 Task: Create a rule from the Recommended list, Task Added to this Project -> add SubTasks in the project TreePlan with SubTasks Gather and Analyse Requirements , Design and Implement Solution , System Test and UAT , Release to Production / Go Live.
Action: Mouse moved to (21, 64)
Screenshot: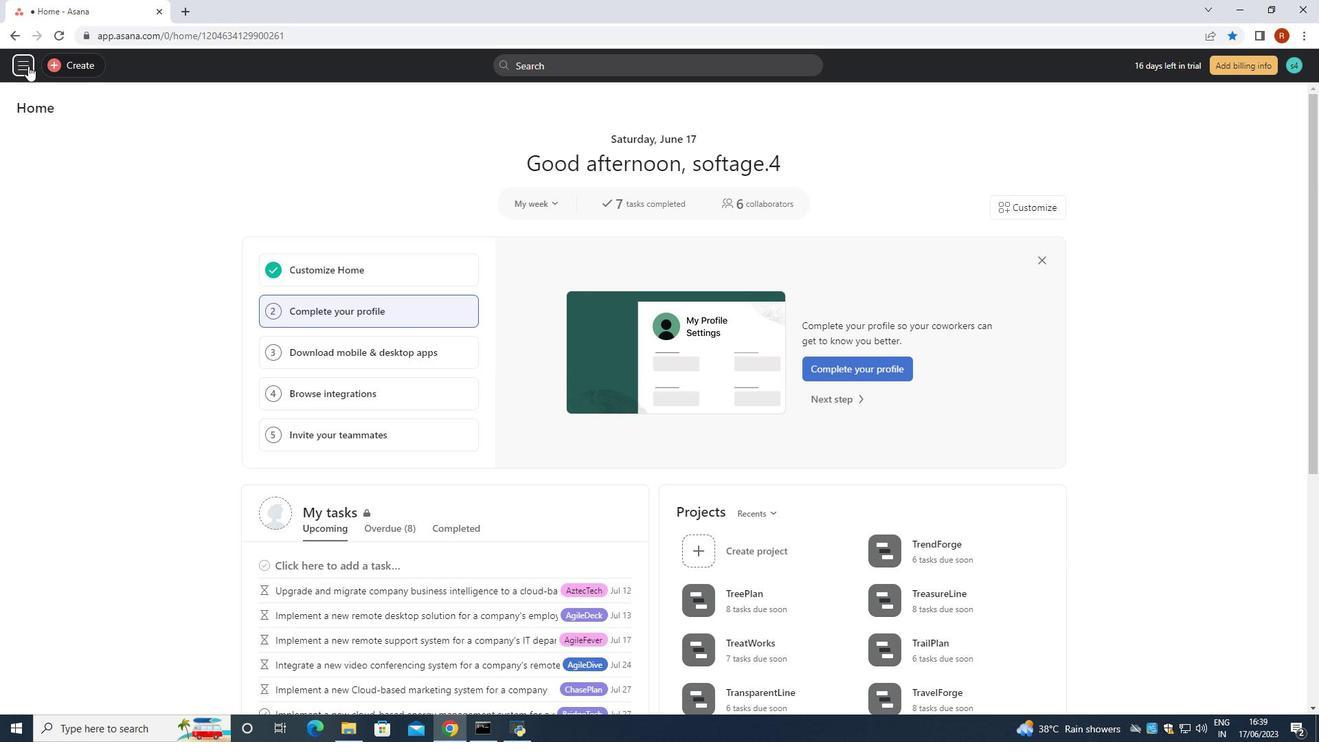 
Action: Mouse pressed left at (21, 64)
Screenshot: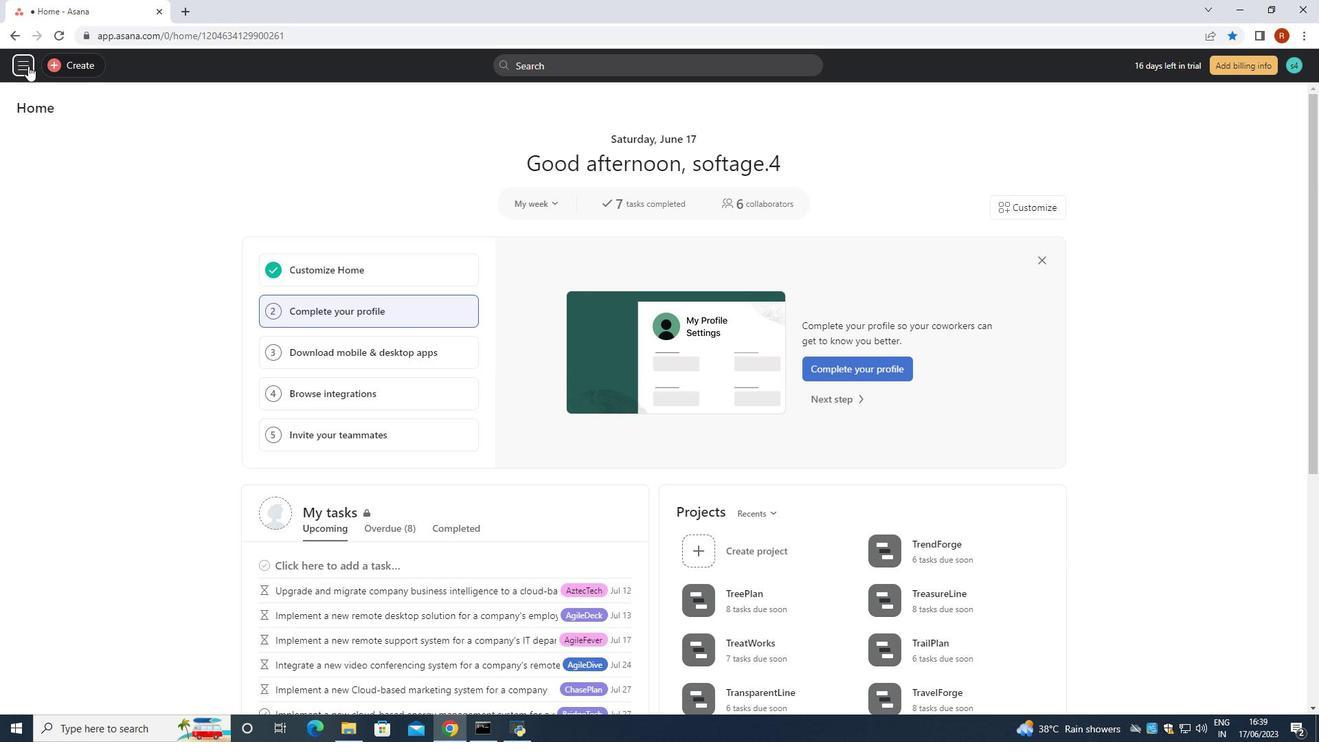 
Action: Mouse moved to (58, 546)
Screenshot: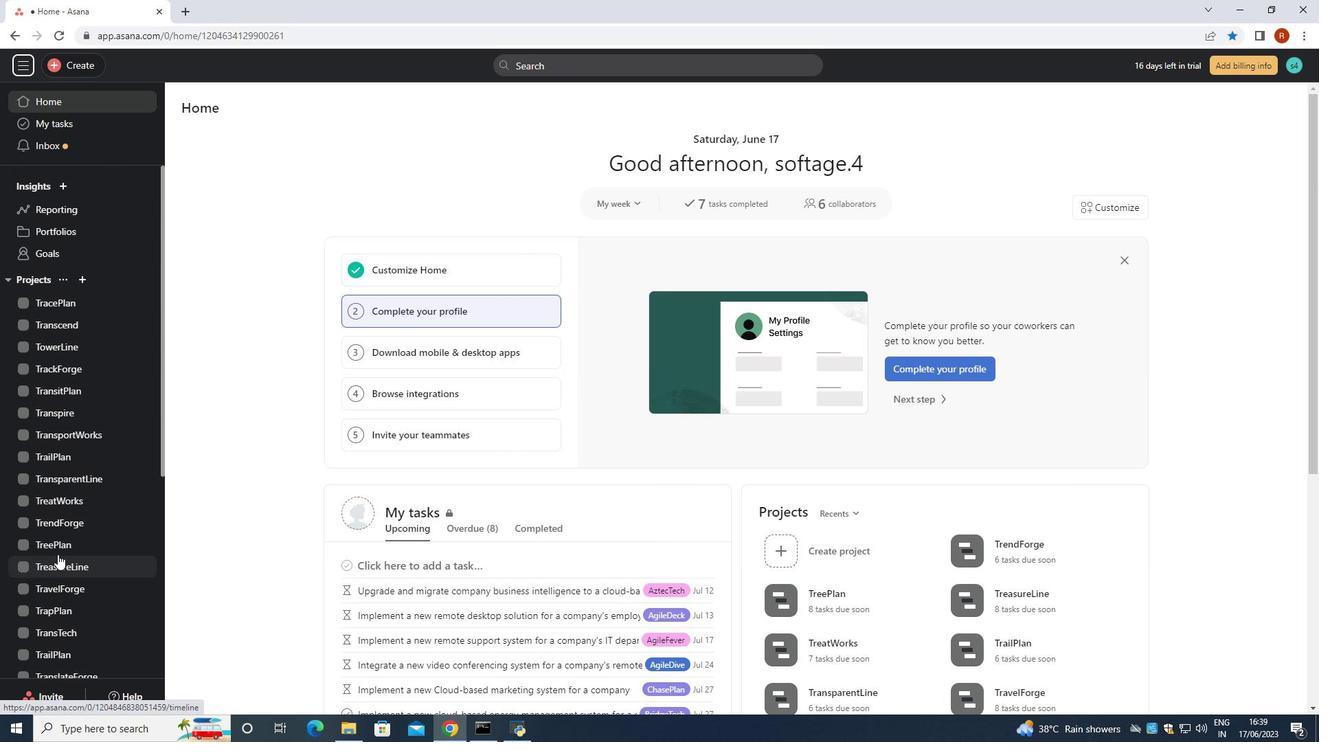 
Action: Mouse pressed left at (58, 546)
Screenshot: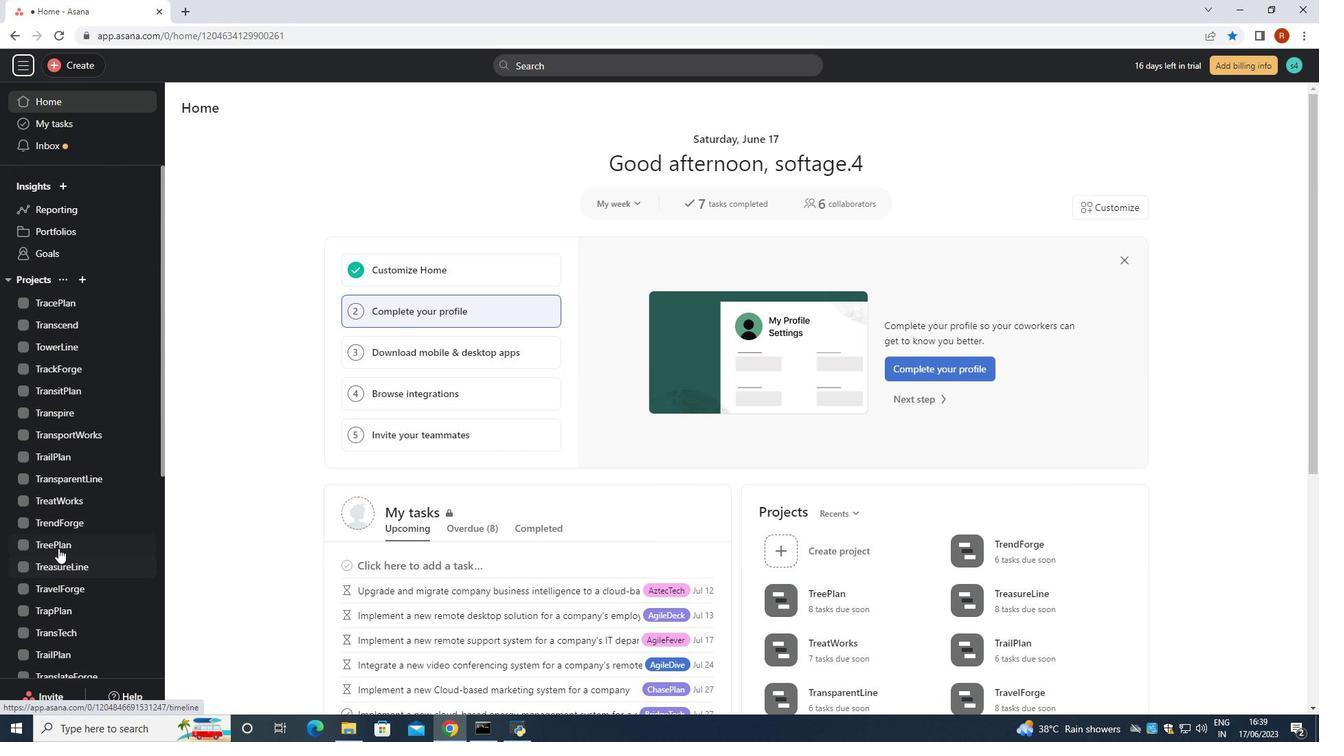 
Action: Mouse moved to (1272, 116)
Screenshot: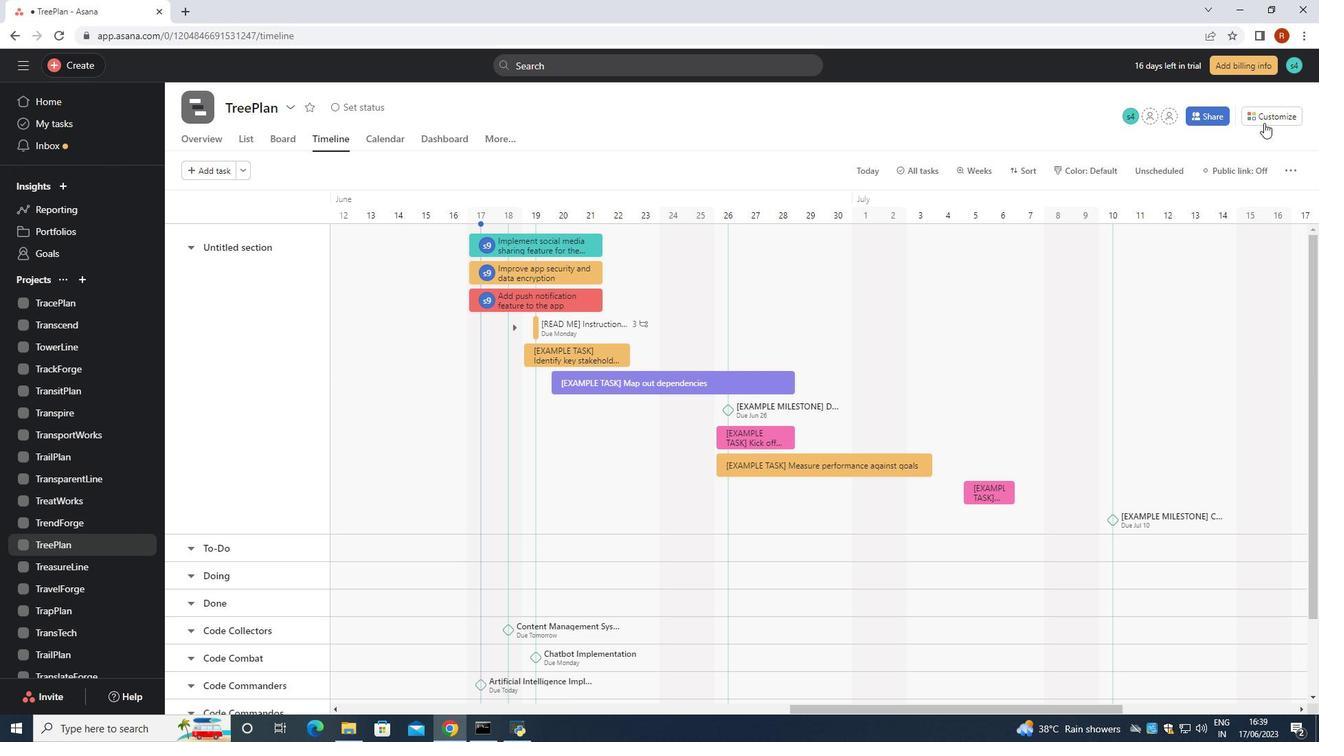 
Action: Mouse pressed left at (1272, 116)
Screenshot: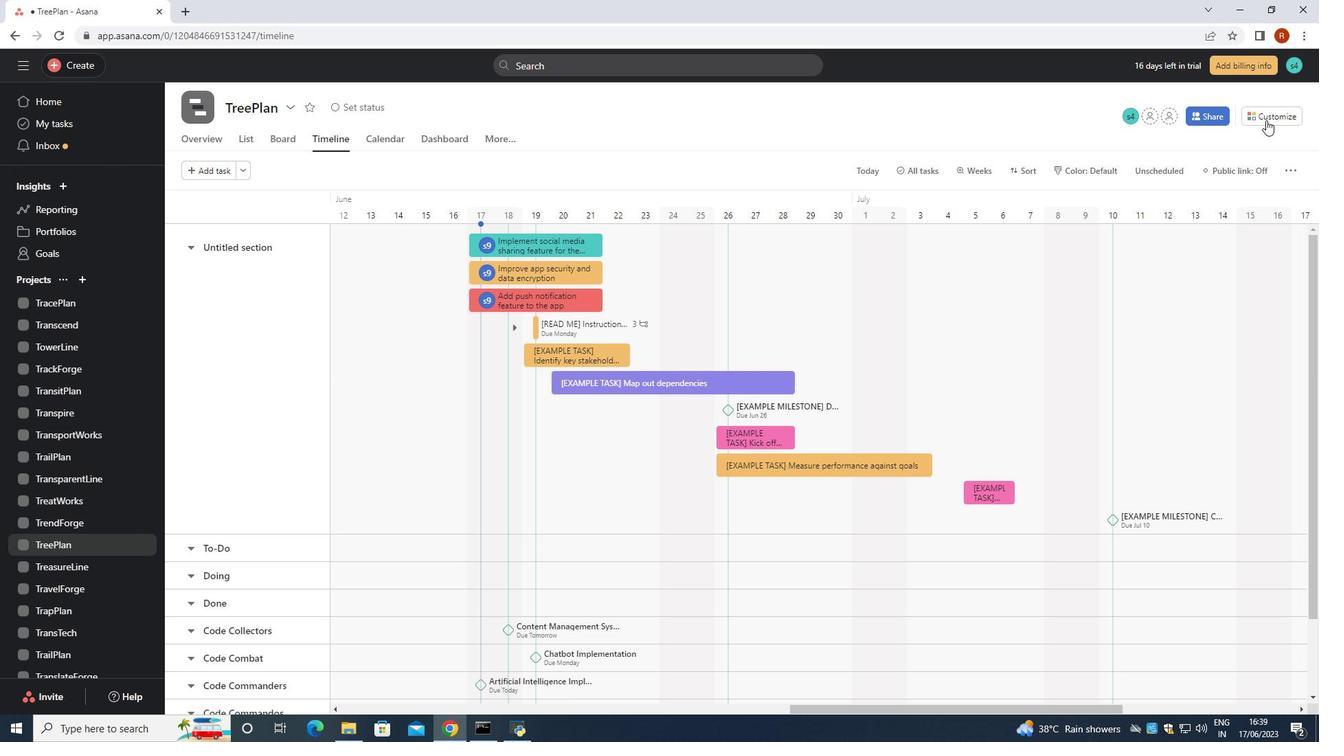 
Action: Mouse moved to (1034, 329)
Screenshot: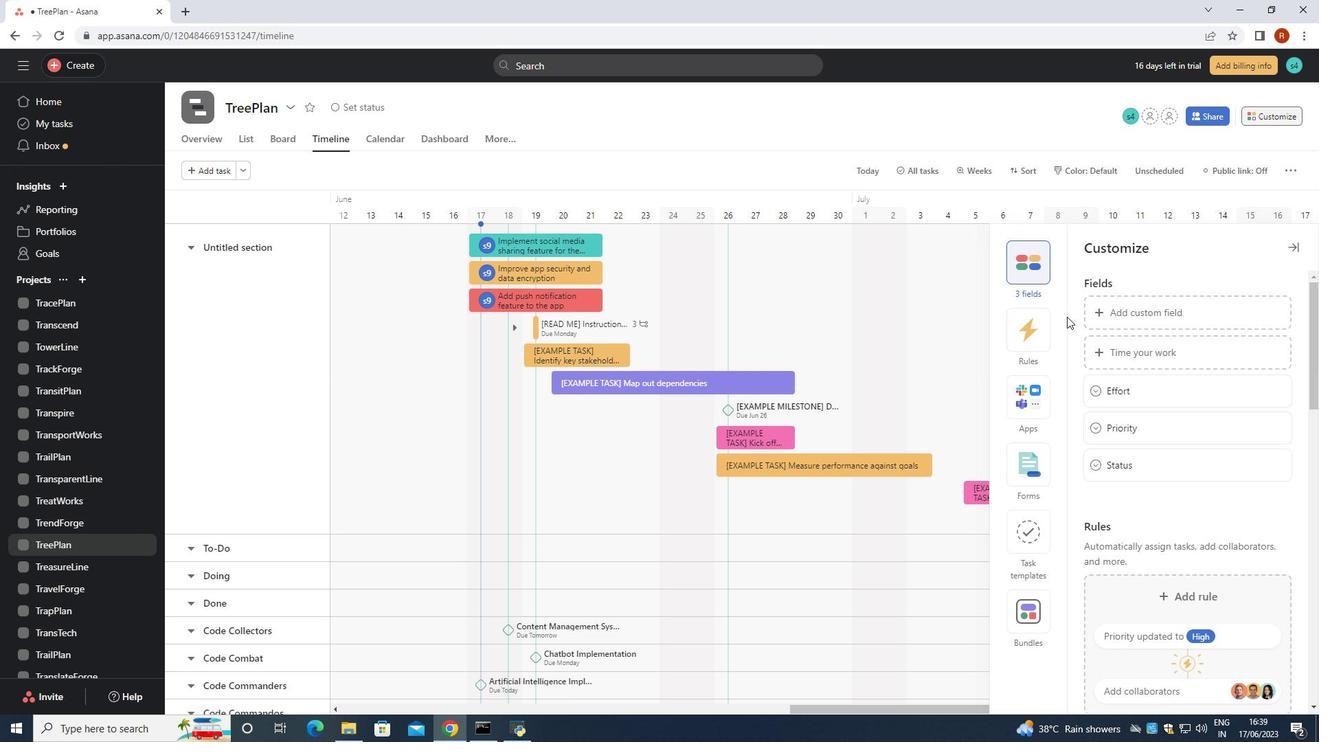 
Action: Mouse pressed left at (1034, 329)
Screenshot: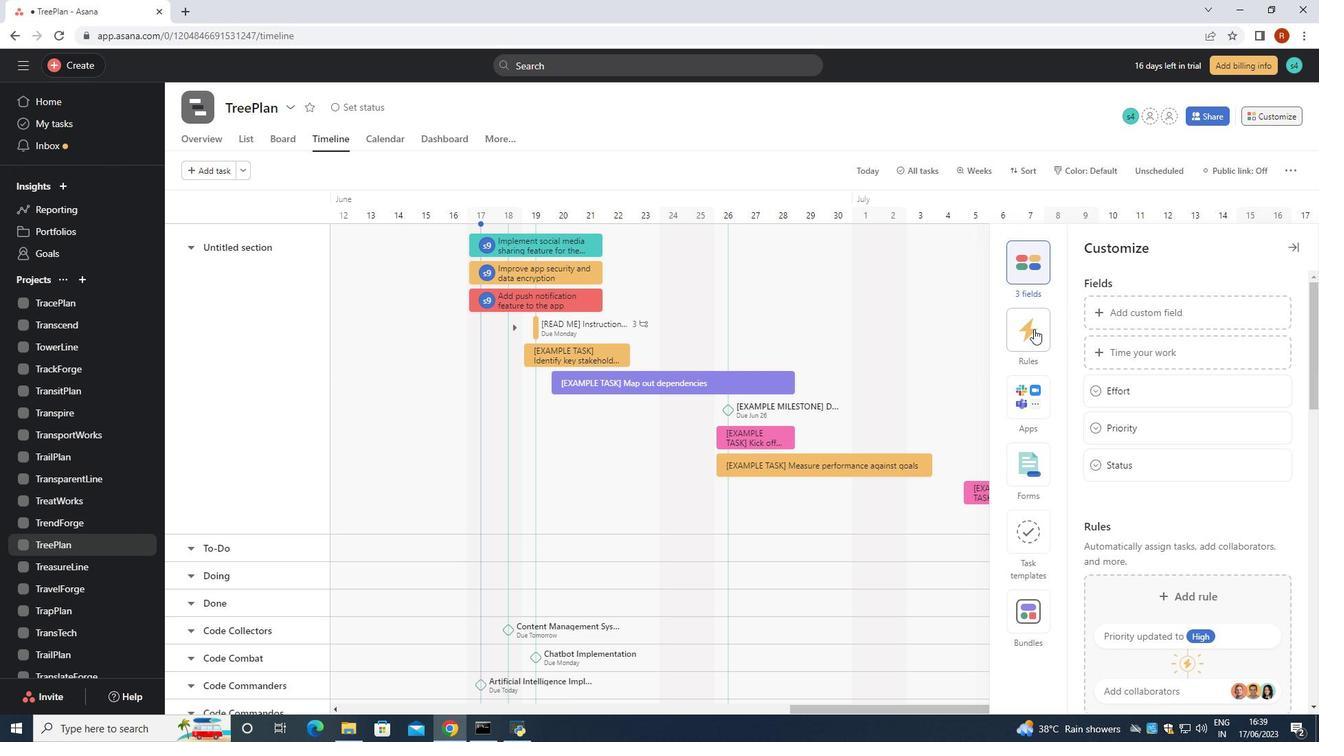 
Action: Mouse moved to (1128, 375)
Screenshot: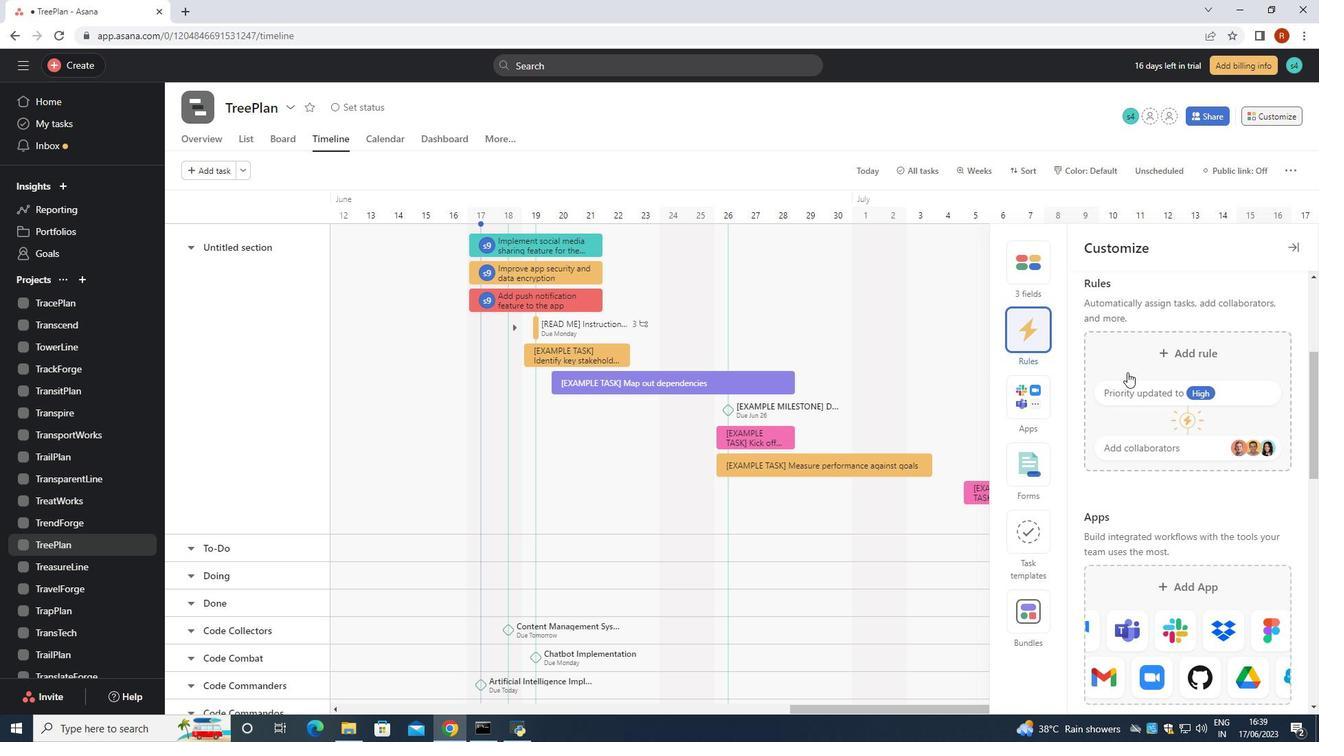 
Action: Mouse pressed left at (1128, 375)
Screenshot: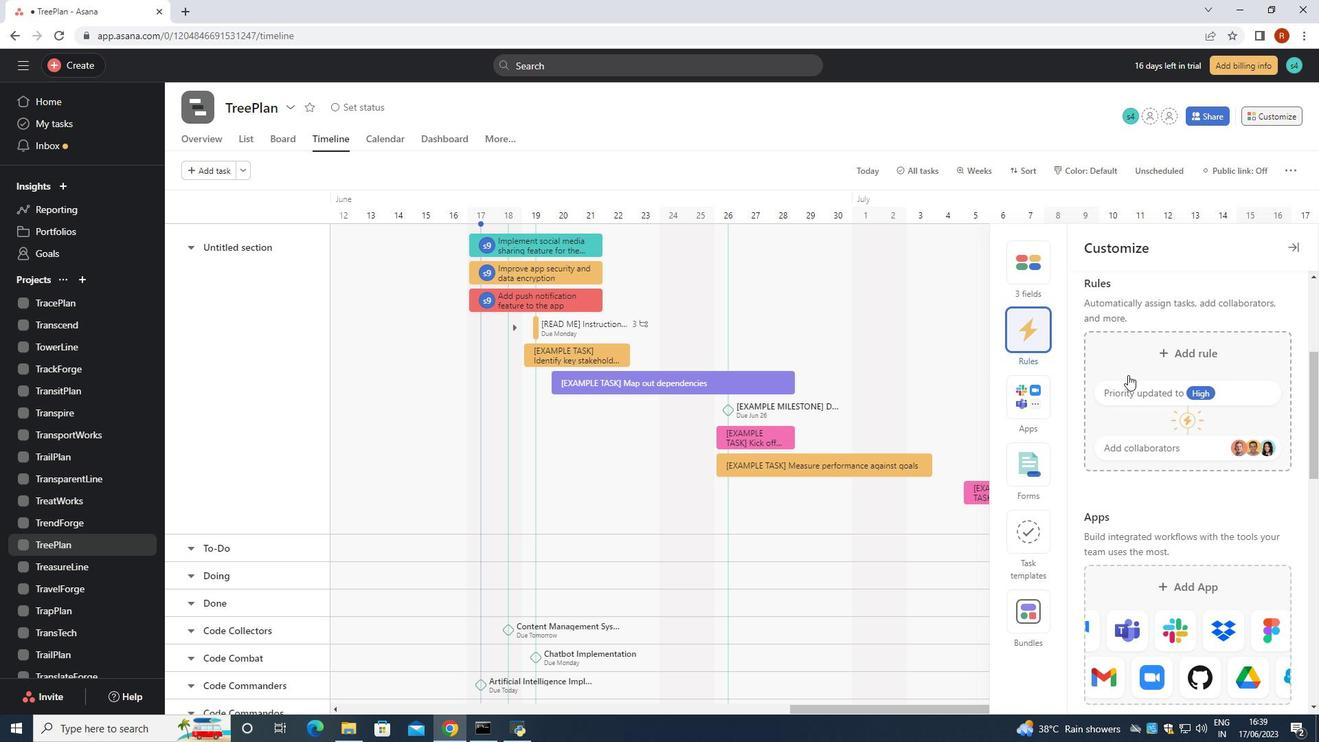 
Action: Mouse moved to (299, 155)
Screenshot: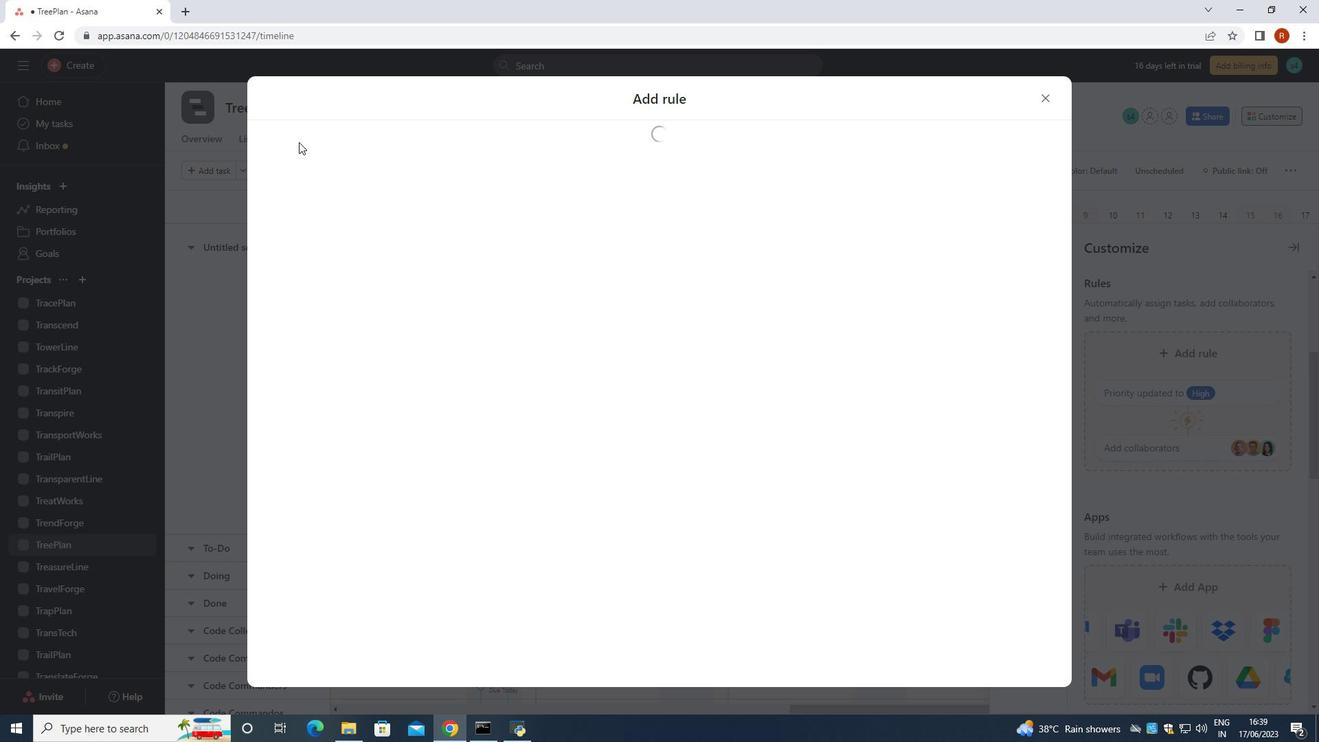 
Action: Mouse pressed left at (299, 155)
Screenshot: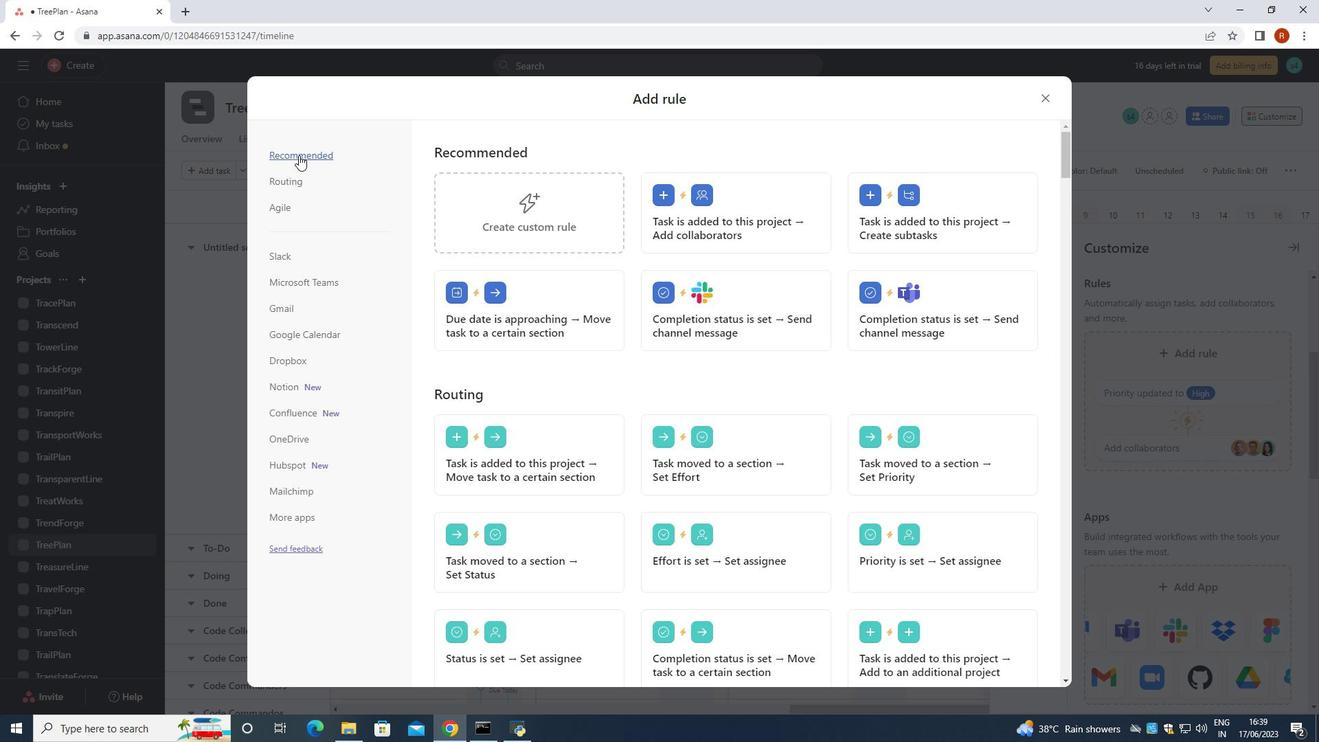 
Action: Mouse moved to (907, 217)
Screenshot: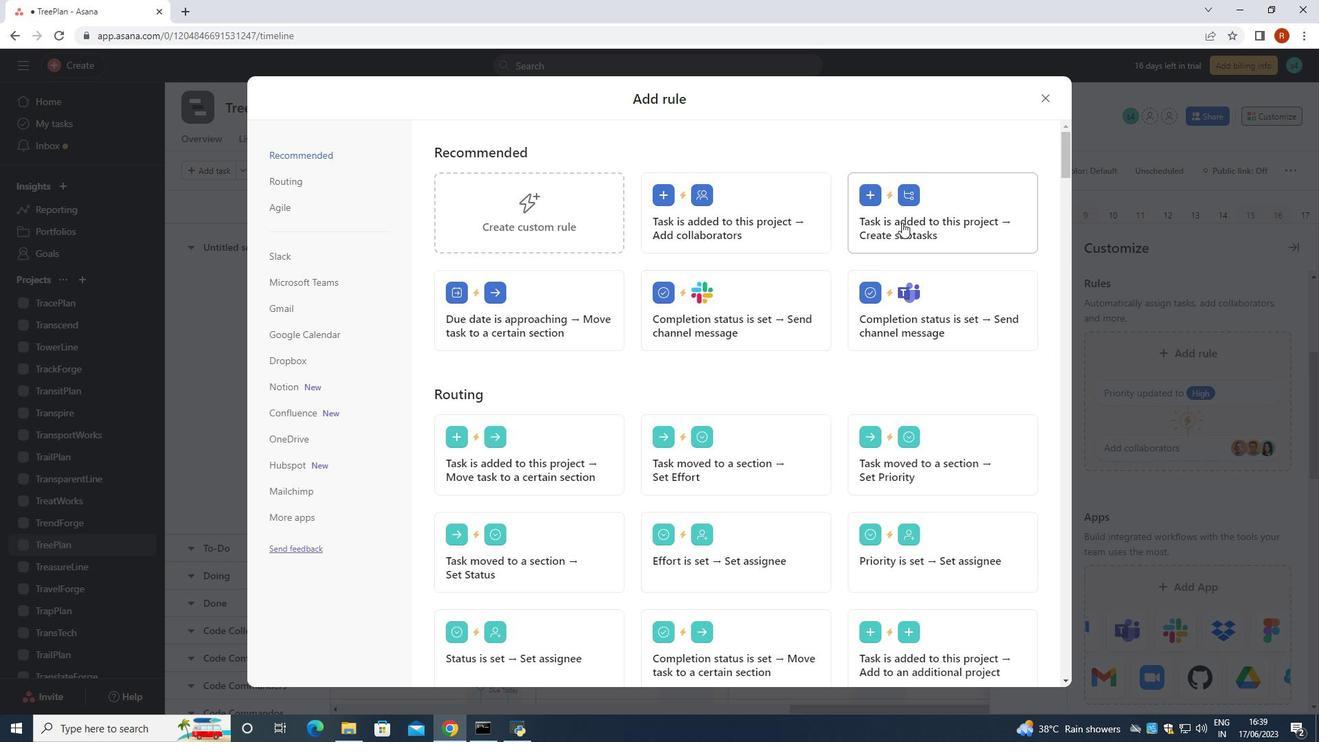 
Action: Mouse pressed left at (907, 217)
Screenshot: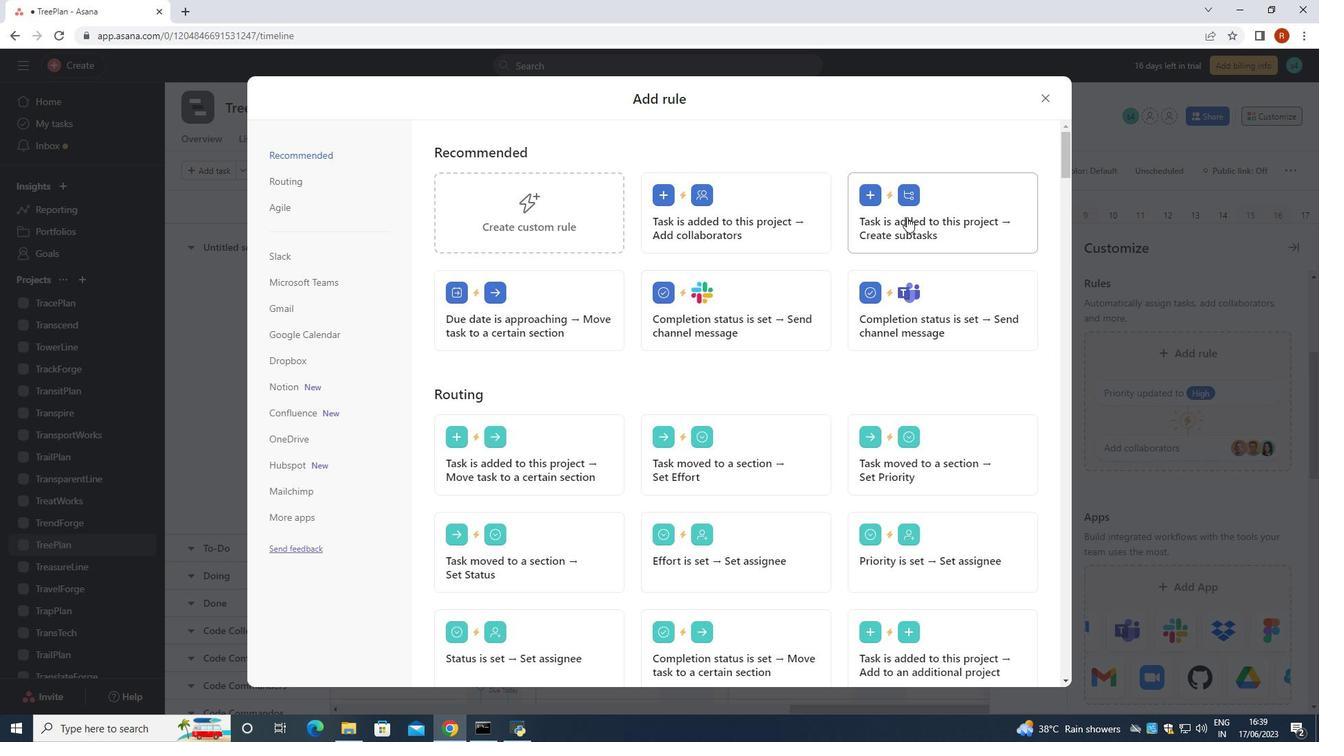 
Action: Mouse moved to (550, 474)
Screenshot: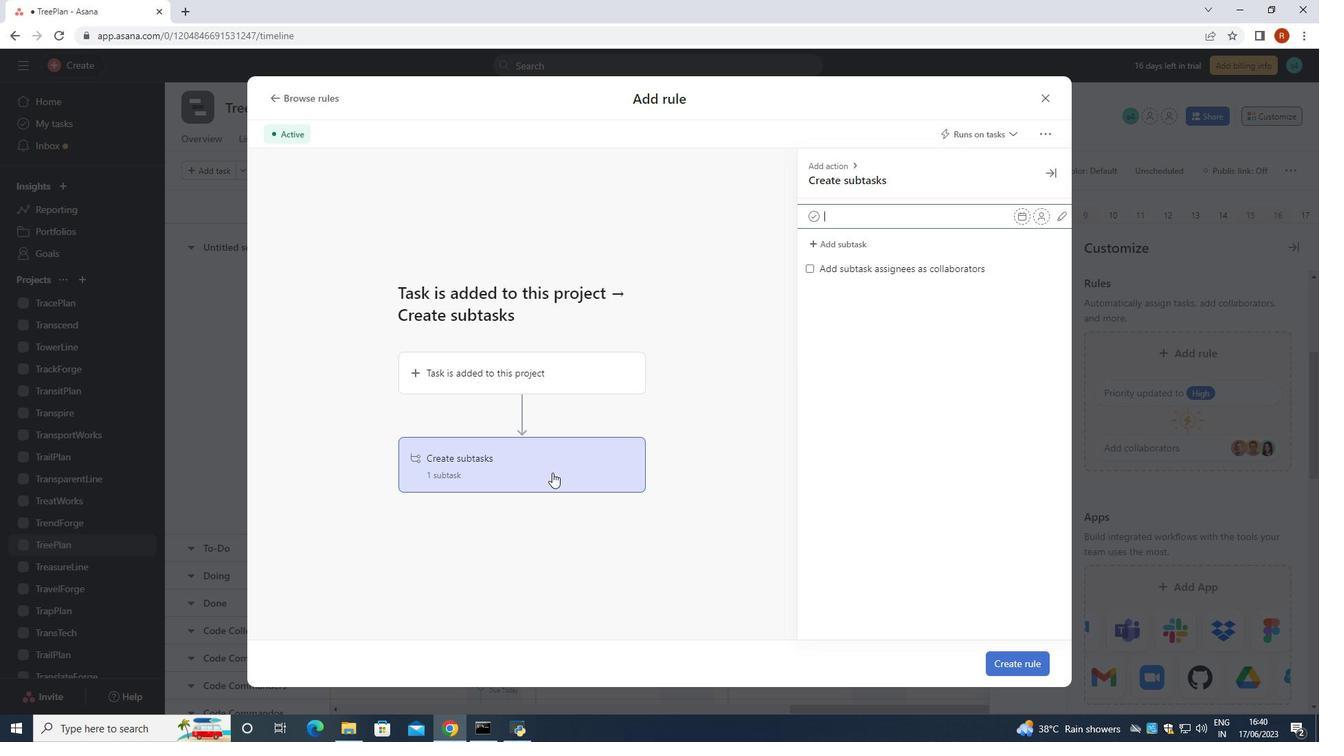 
Action: Mouse pressed left at (550, 474)
Screenshot: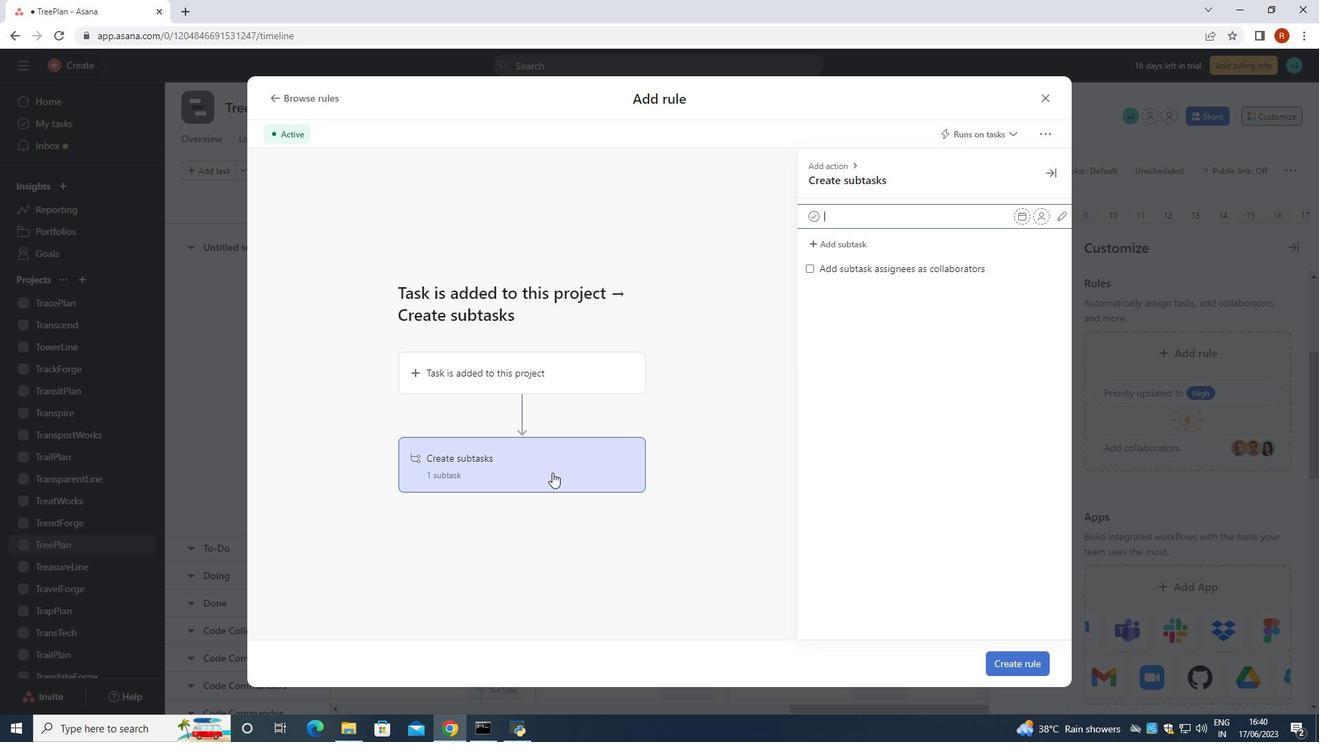 
Action: Mouse moved to (878, 216)
Screenshot: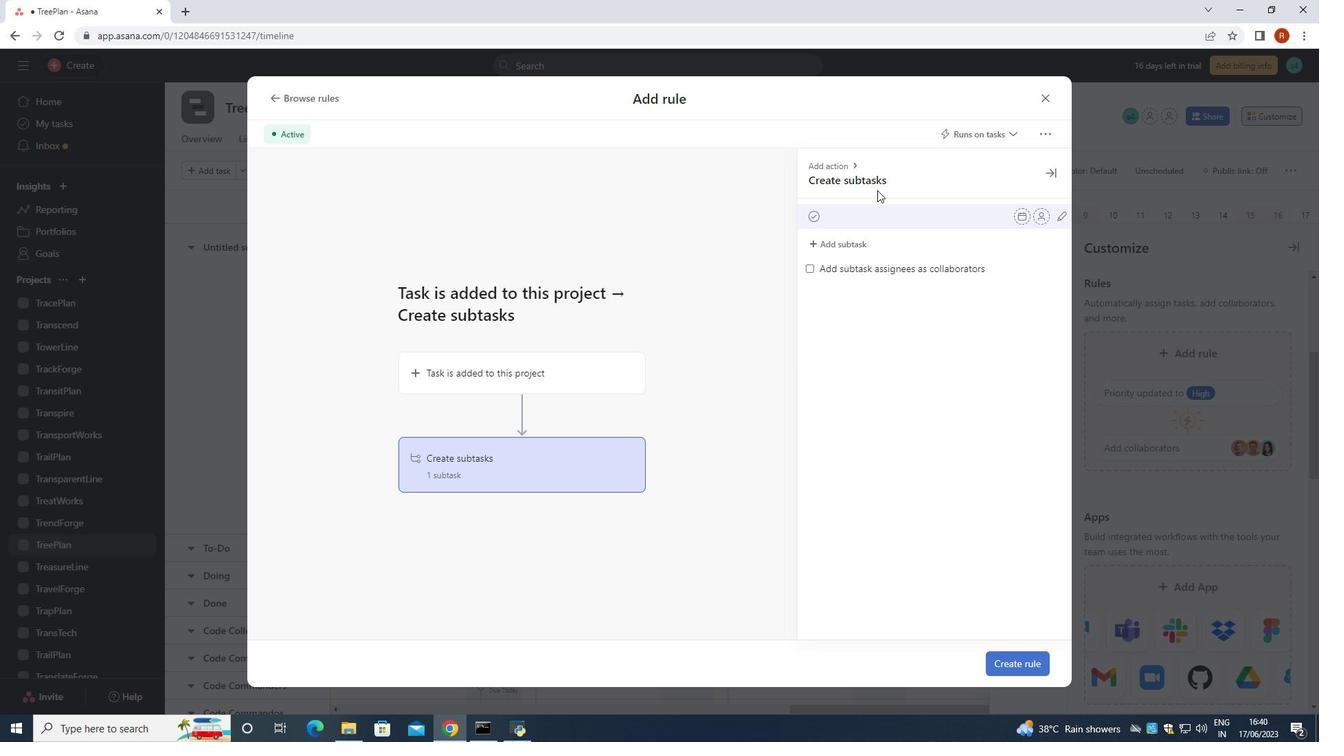 
Action: Mouse pressed left at (878, 216)
Screenshot: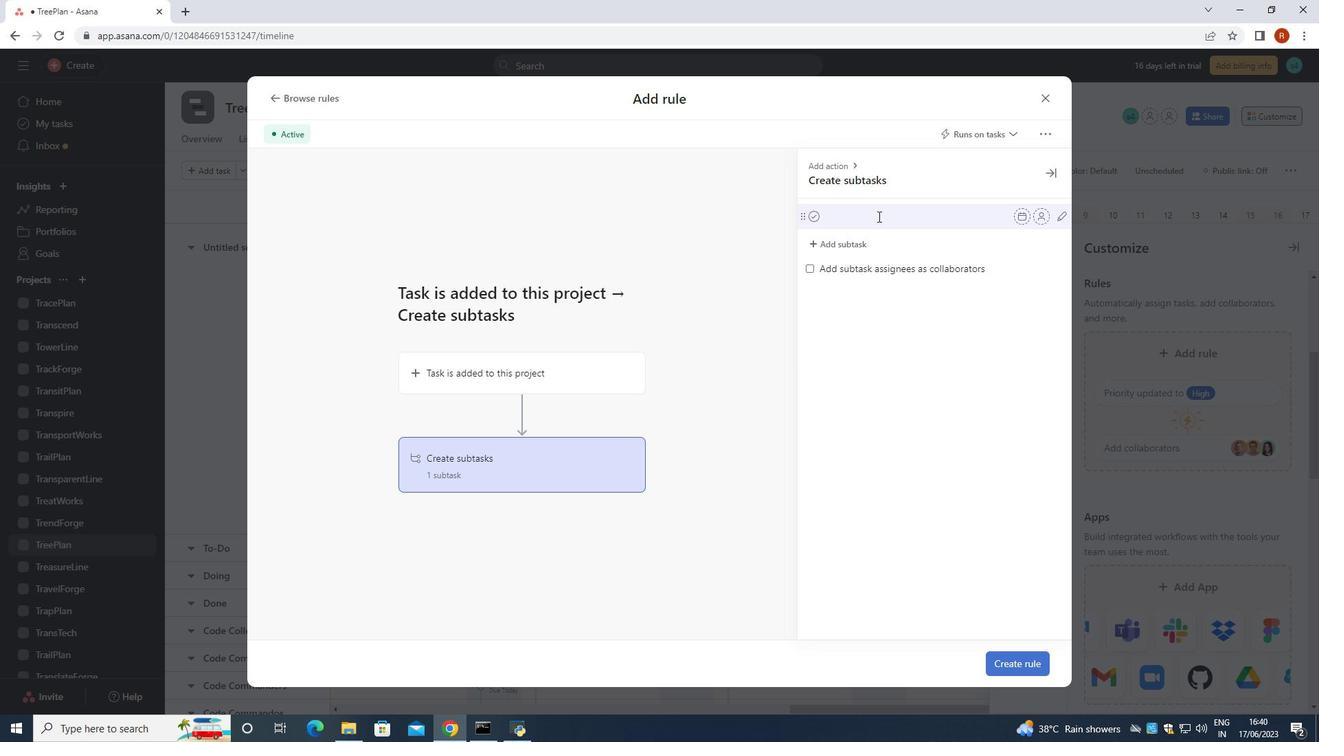 
Action: Key pressed <Key.shift><Key.shift><Key.shift><Key.shift><Key.shift><Key.shift><Key.shift><Key.shift><Key.shift><Key.shift><Key.shift><Key.shift><Key.shift><Key.shift><Key.shift><Key.shift><Key.shift><Key.shift><Key.shift><Key.shift><Key.shift><Key.shift><Key.shift><Key.shift><Key.shift><Key.shift><Key.shift><Key.shift><Key.shift><Key.shift><Key.shift><Key.shift><Key.shift><Key.shift><Key.shift><Key.shift>Gather<Key.space>and<Key.space><Key.shift>Analyse<Key.space><Key.shift><Key.shift><Key.shift><Key.shift>Requirements<Key.enter><Key.shift><Key.shift><Key.shift><Key.shift><Key.shift><Key.shift>Design<Key.space>and<Key.space><Key.shift><Key.shift><Key.shift><Key.shift><Key.shift><Key.shift><Key.shift><Key.shift><Key.shift><Key.shift><Key.shift><Key.shift><Key.shift><Key.shift><Key.shift><Key.shift><Key.shift><Key.shift><Key.shift><Key.shift><Key.shift><Key.shift><Key.shift><Key.shift><Key.shift><Key.shift><Key.shift><Key.shift><Key.shift><Key.shift><Key.shift><Key.shift><Key.shift><Key.shift><Key.shift><Key.shift><Key.shift><Key.shift><Key.shift><Key.shift><Key.shift><Key.shift><Key.shift><Key.shift>Implement<Key.space><Key.shift>Solution<Key.space><Key.enter><Key.shift><Key.shift>System<Key.space><Key.shift>Tet<Key.space>and<Key.space><Key.caps_lock>UAT<Key.caps_lock><Key.enter><Key.shift><Key.shift><Key.shift><Key.shift><Key.shift><Key.shift><Key.shift><Key.shift><Key.shift>Release<Key.space>to<Key.space><Key.shift>Production<Key.space><Key.backspace>/<Key.shift>Go<Key.space><Key.shift>Live
Screenshot: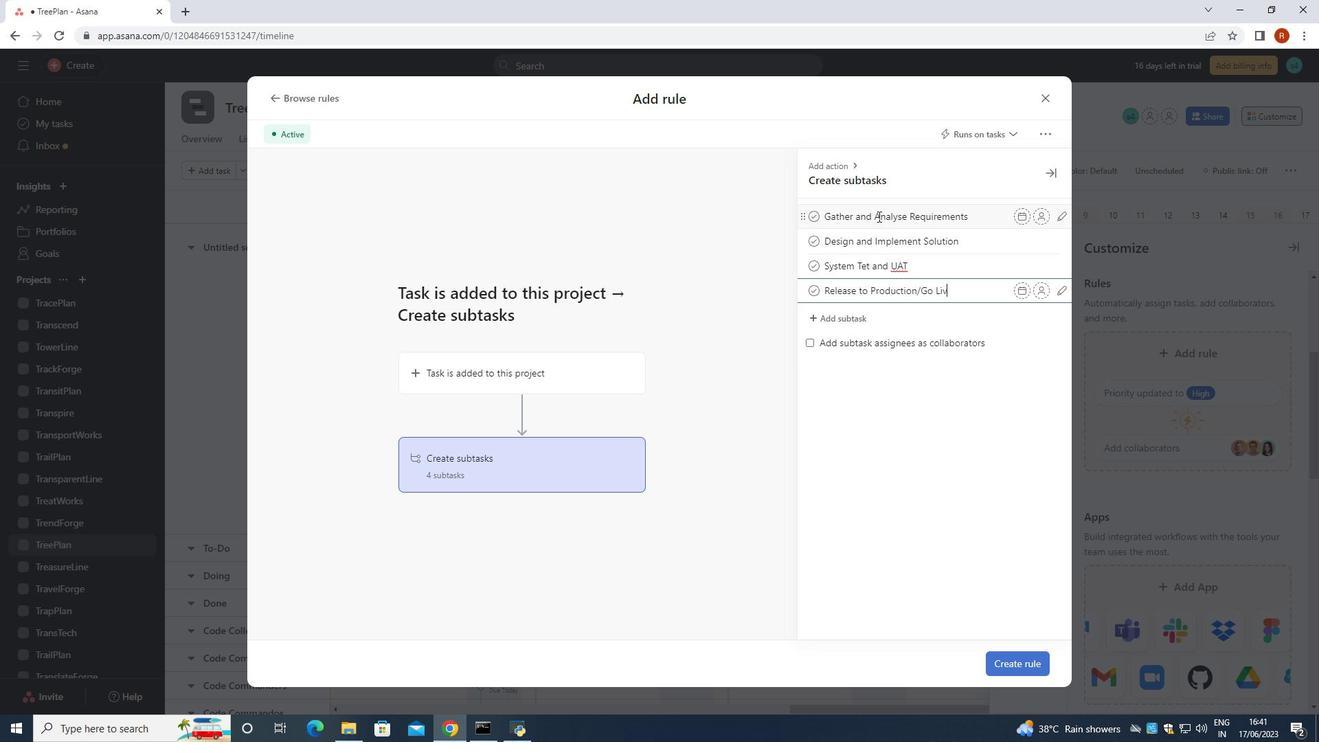 
Action: Mouse moved to (1029, 658)
Screenshot: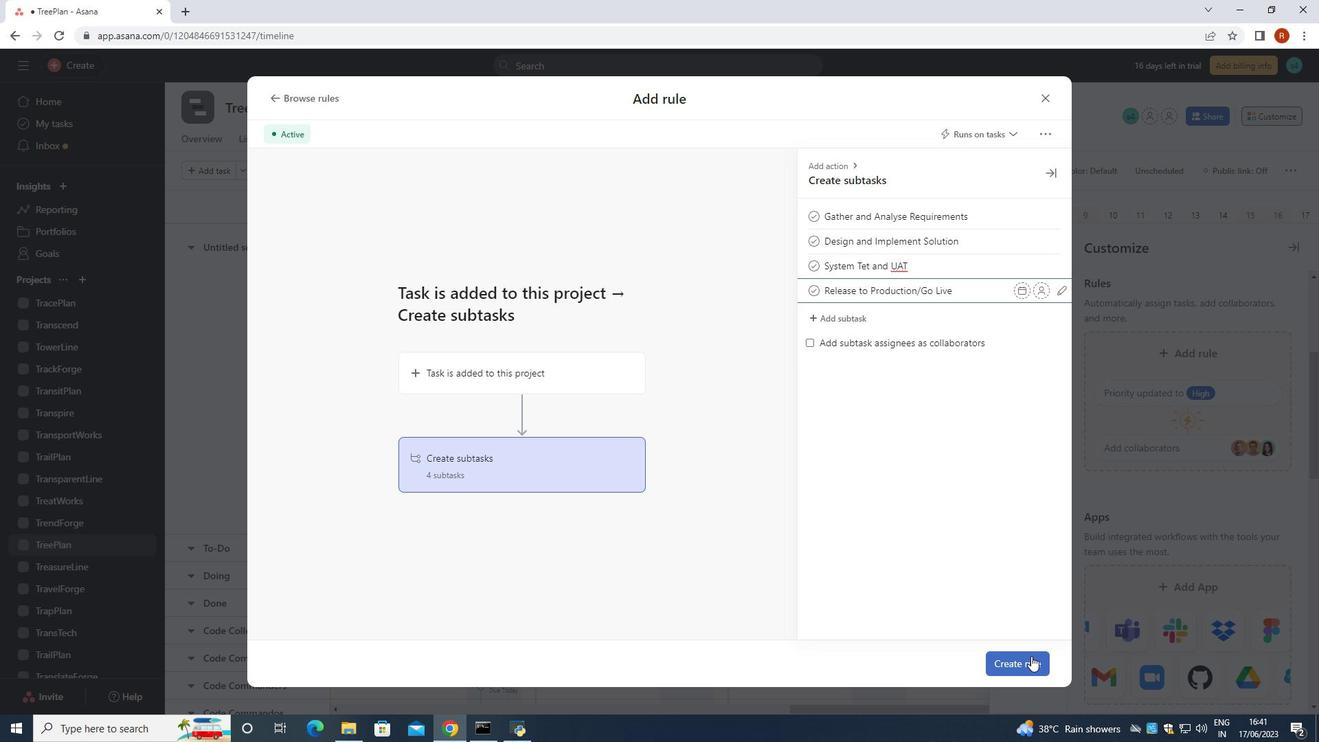 
Action: Mouse pressed left at (1029, 658)
Screenshot: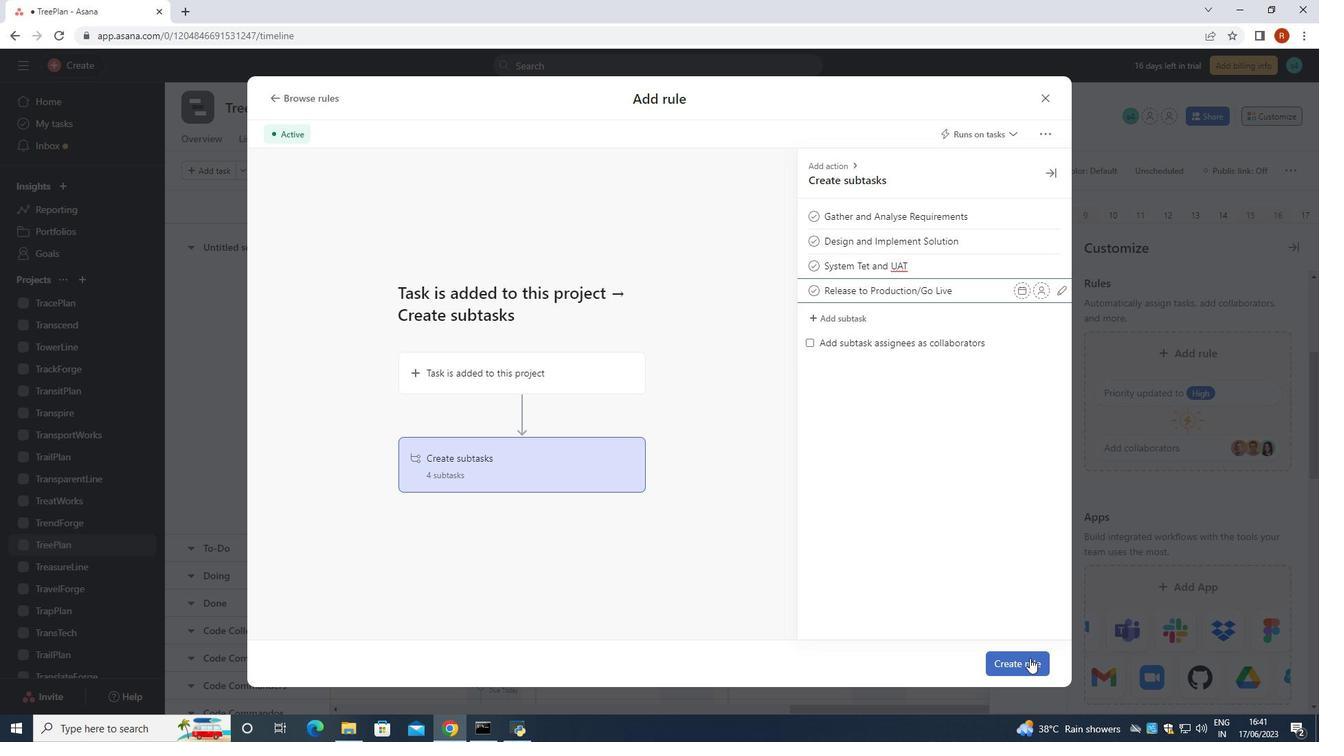 
